 Task: Create a due date automation trigger when advanced on, 2 working days before a card is due add content with a description not ending with resume at 11:00 AM.
Action: Mouse moved to (1006, 74)
Screenshot: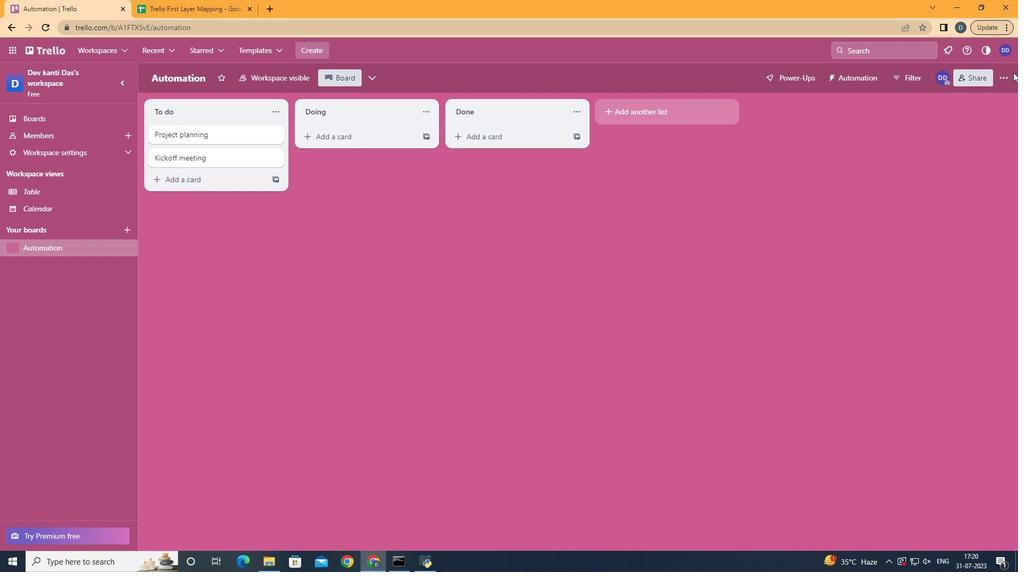 
Action: Mouse pressed left at (1006, 74)
Screenshot: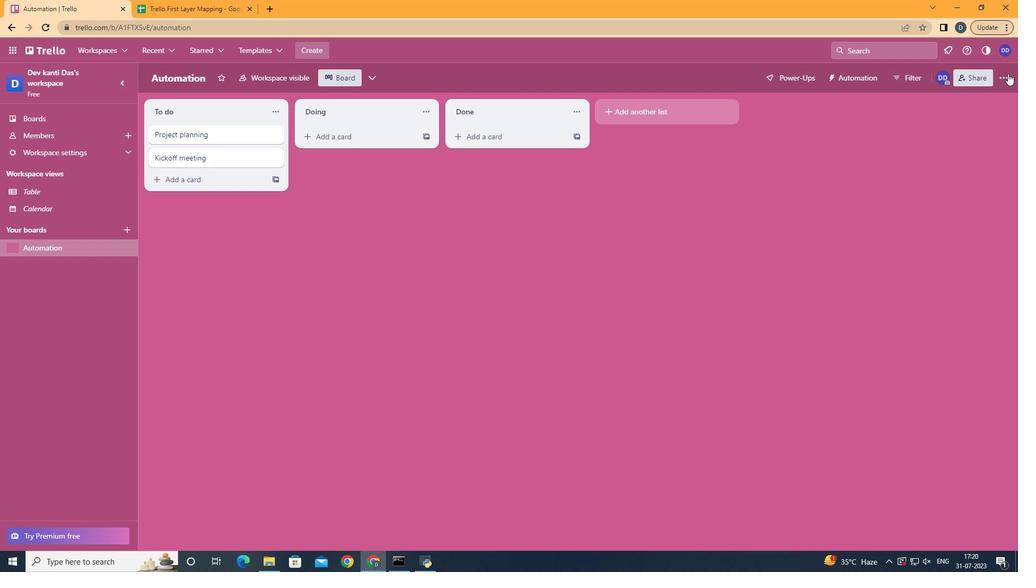 
Action: Mouse moved to (918, 223)
Screenshot: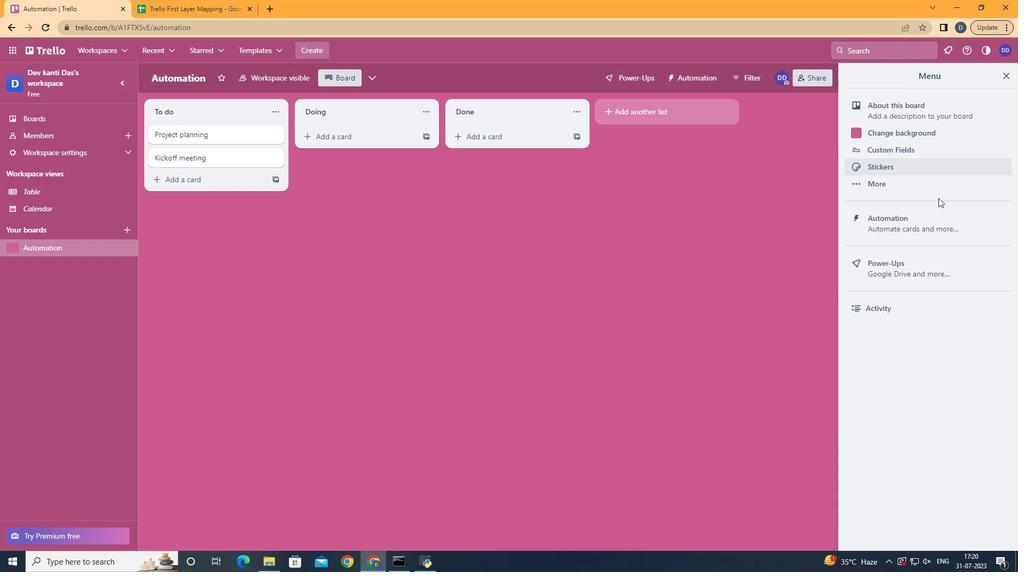 
Action: Mouse pressed left at (918, 223)
Screenshot: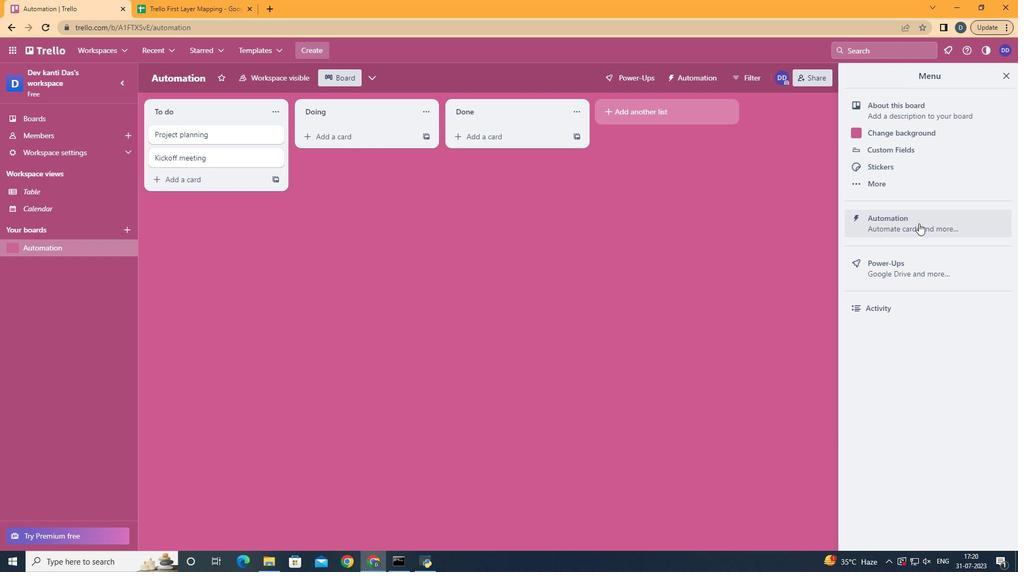 
Action: Mouse moved to (217, 200)
Screenshot: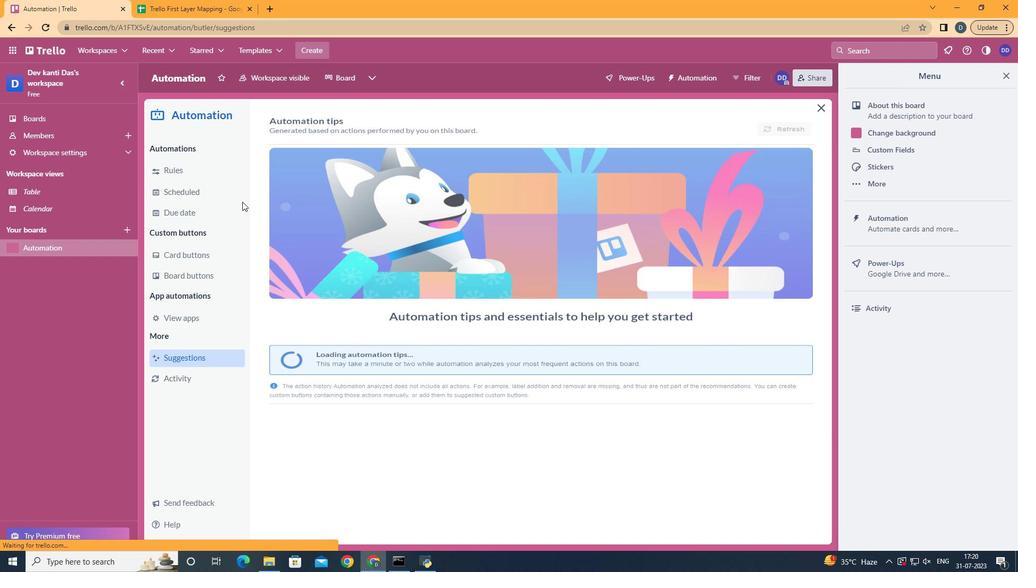 
Action: Mouse pressed left at (217, 200)
Screenshot: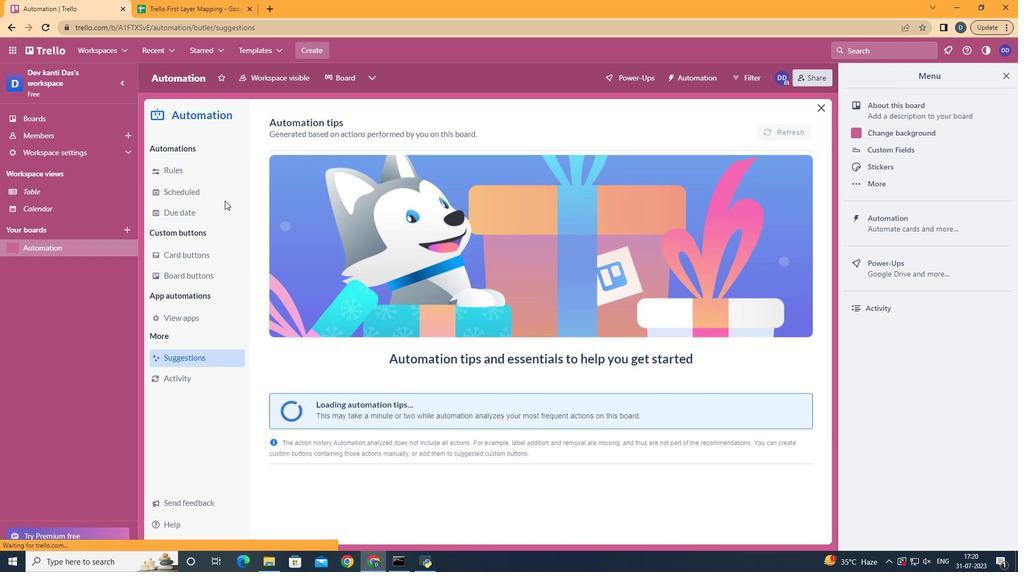 
Action: Mouse moved to (205, 206)
Screenshot: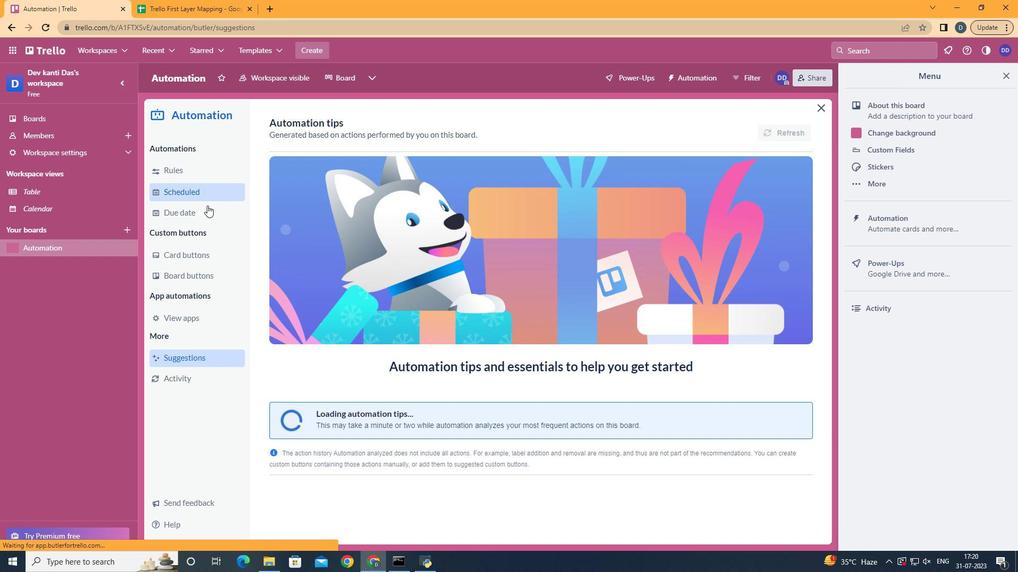 
Action: Mouse pressed left at (205, 206)
Screenshot: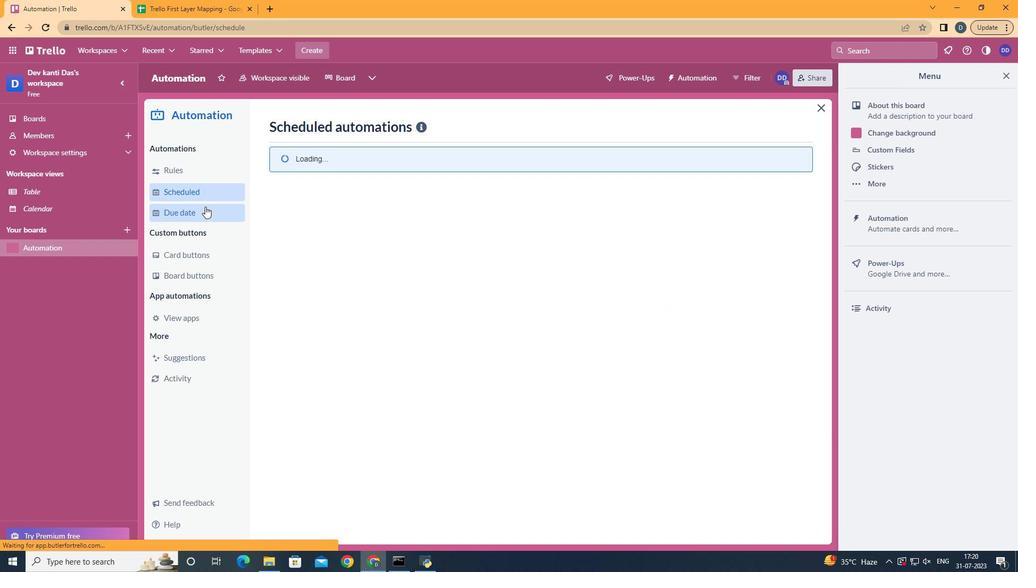 
Action: Mouse moved to (742, 124)
Screenshot: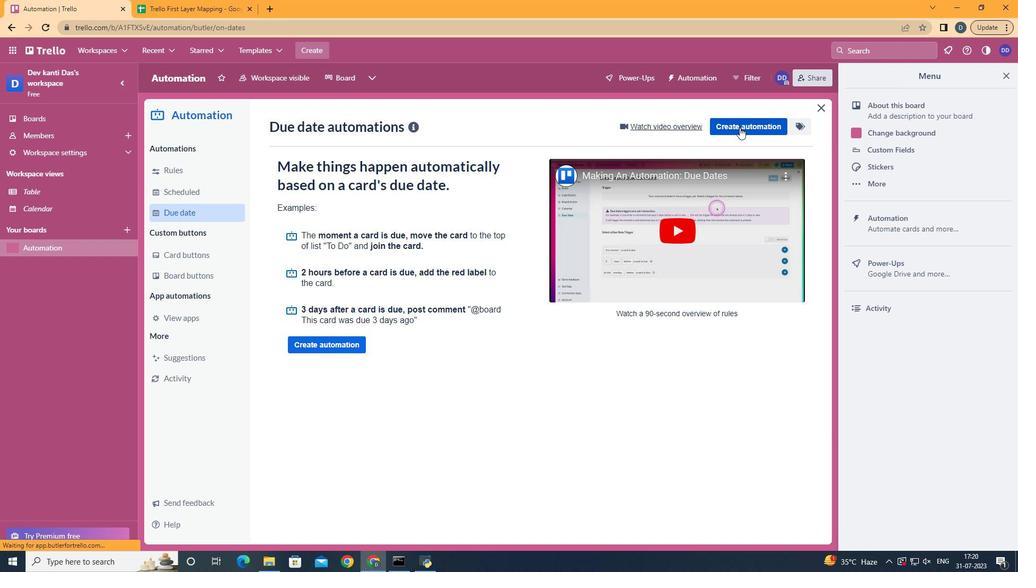 
Action: Mouse pressed left at (742, 124)
Screenshot: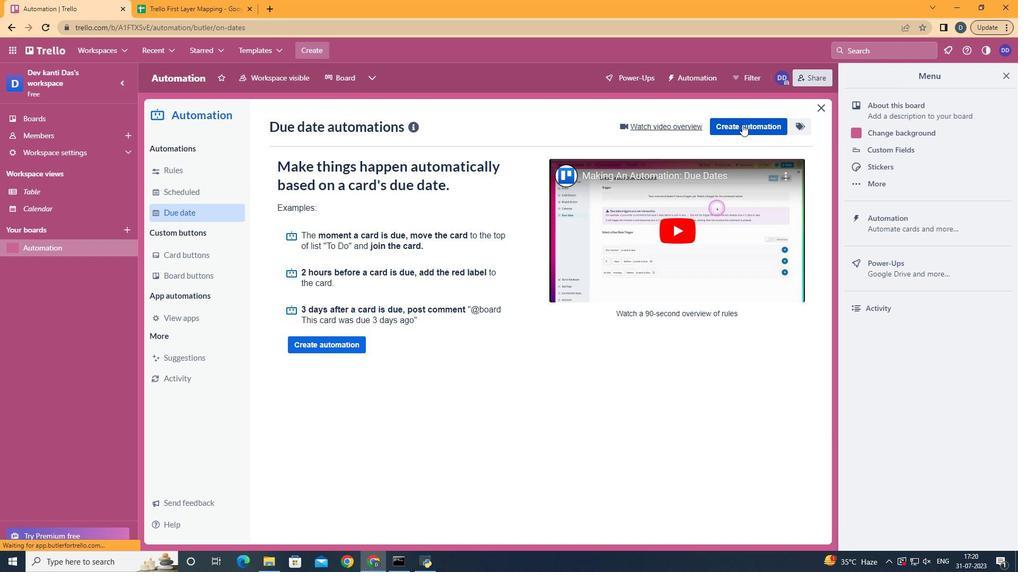 
Action: Mouse moved to (563, 224)
Screenshot: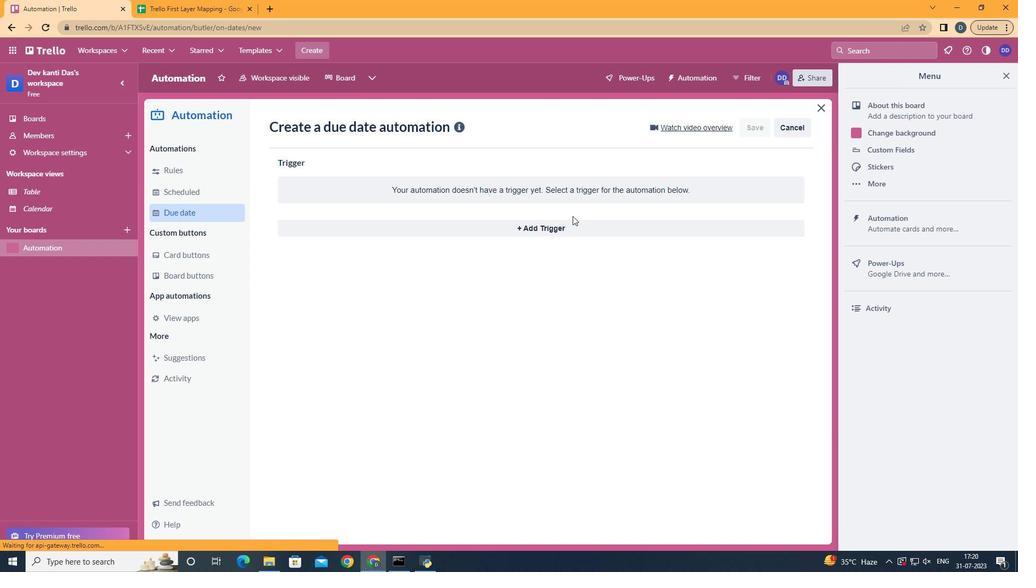 
Action: Mouse pressed left at (563, 224)
Screenshot: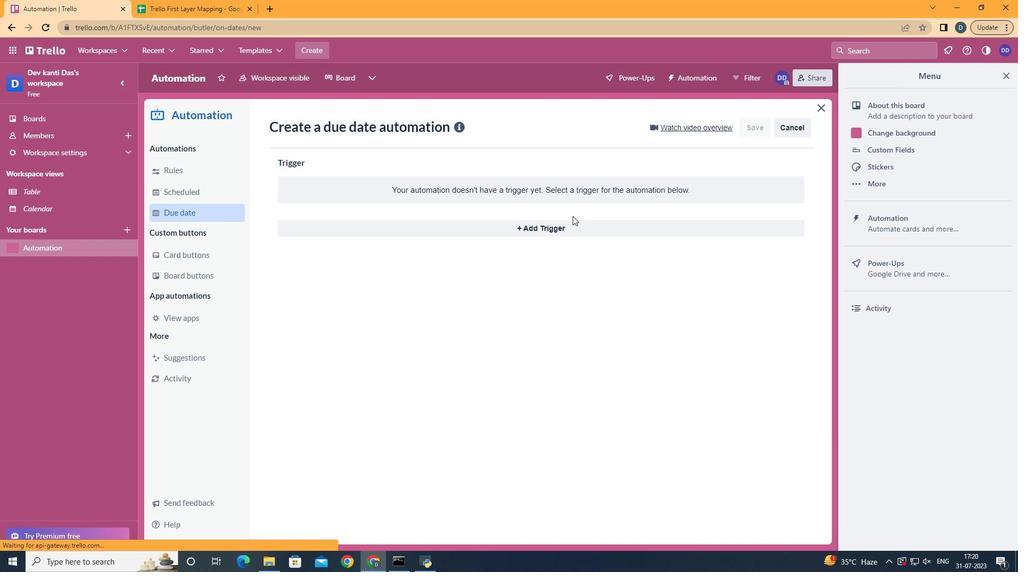 
Action: Mouse moved to (347, 432)
Screenshot: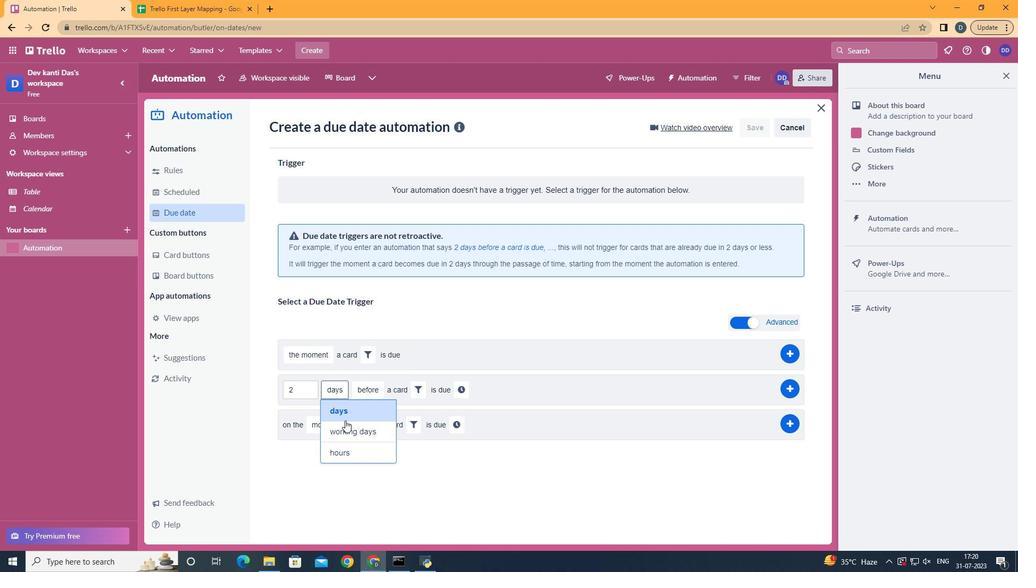 
Action: Mouse pressed left at (347, 432)
Screenshot: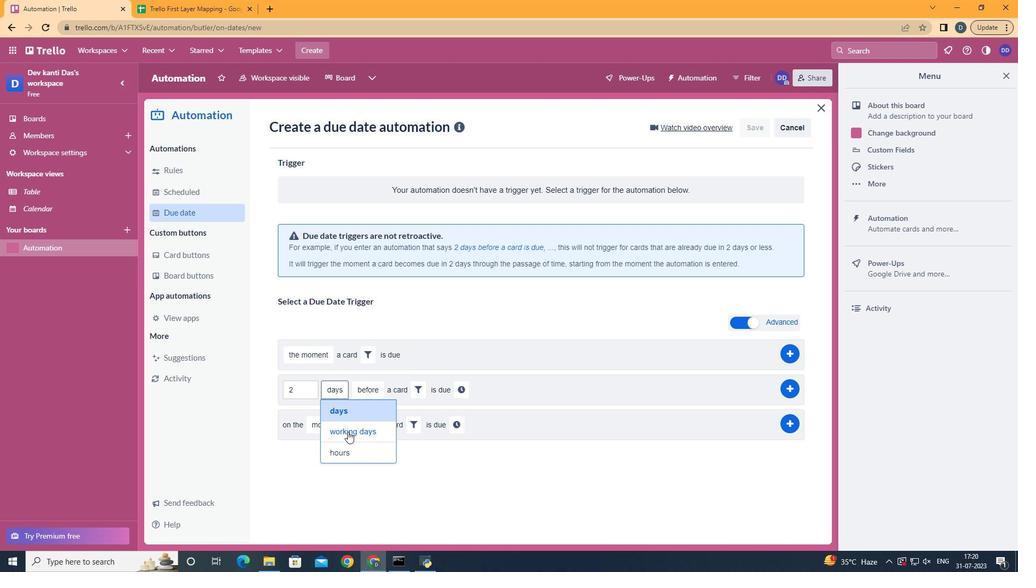 
Action: Mouse moved to (444, 391)
Screenshot: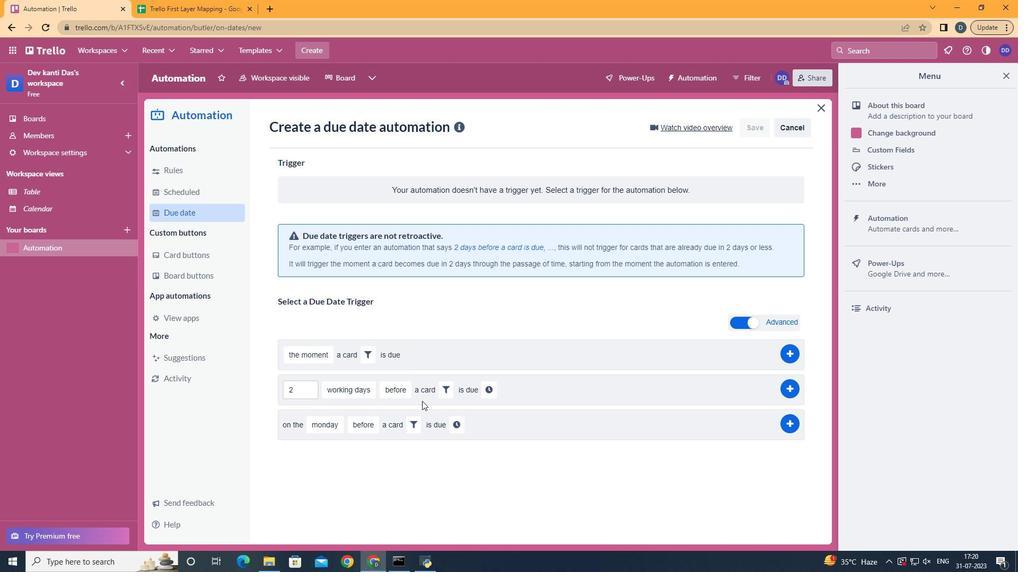 
Action: Mouse pressed left at (444, 391)
Screenshot: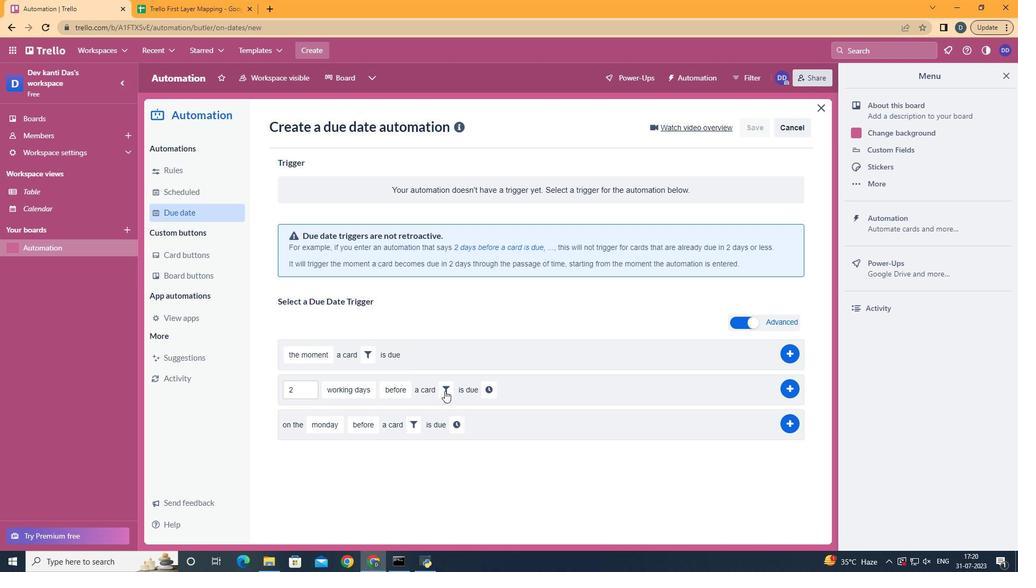 
Action: Mouse moved to (580, 426)
Screenshot: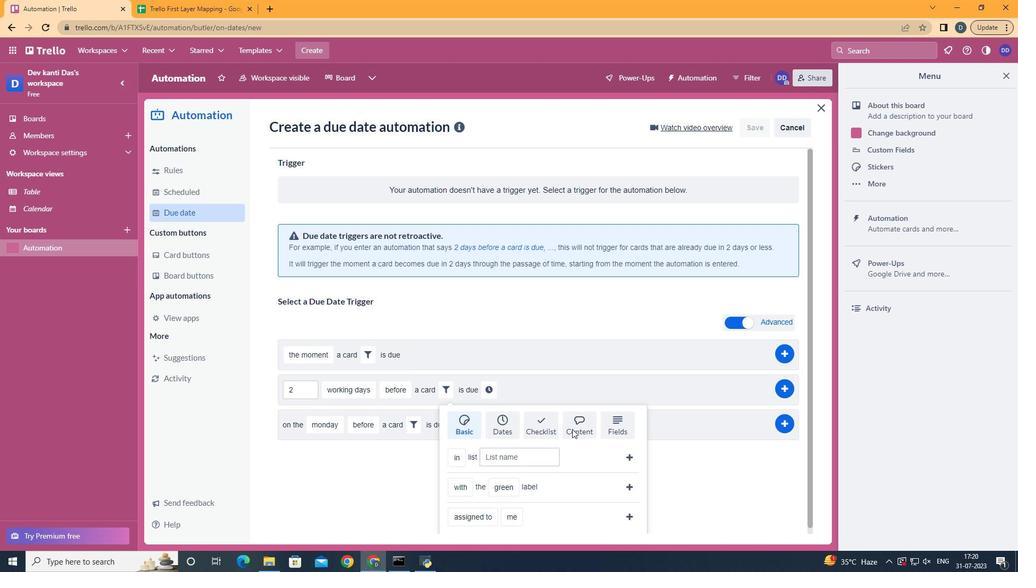
Action: Mouse pressed left at (580, 426)
Screenshot: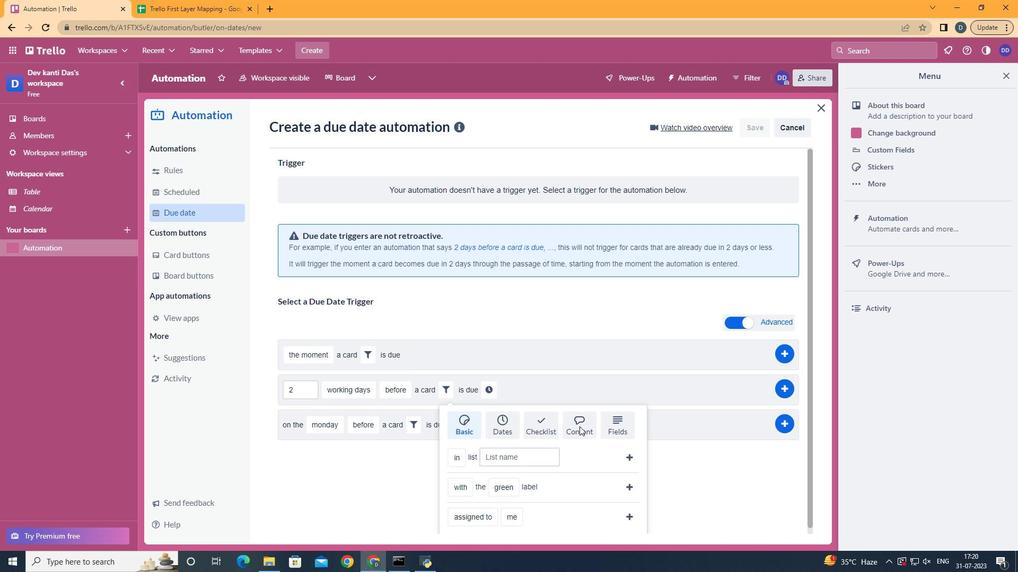 
Action: Mouse moved to (489, 495)
Screenshot: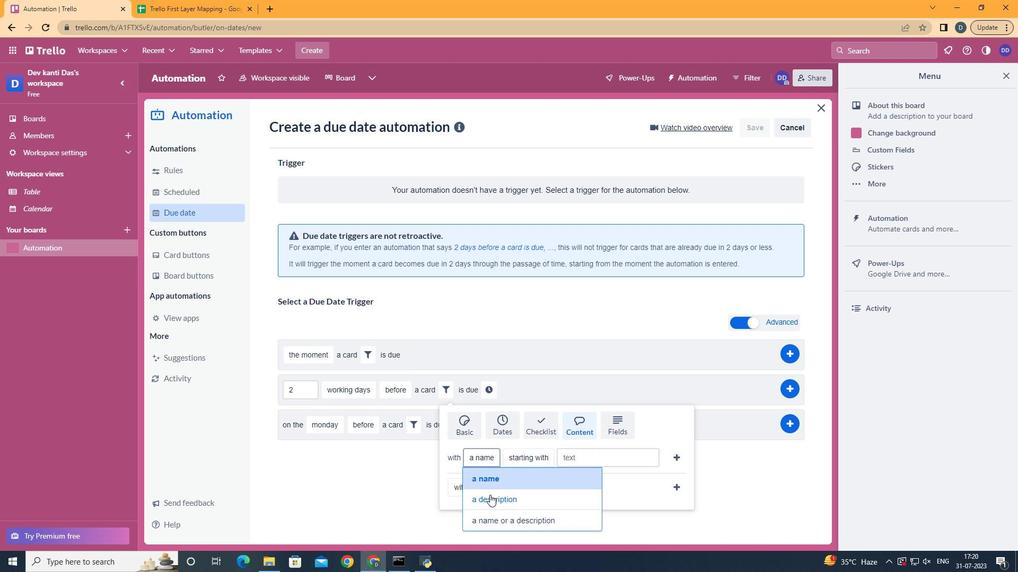 
Action: Mouse pressed left at (489, 495)
Screenshot: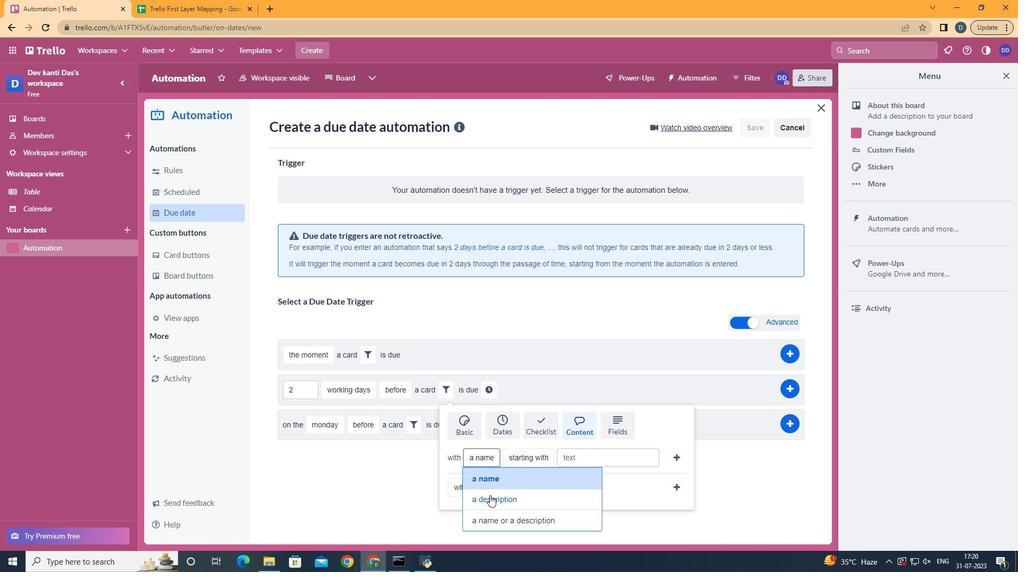 
Action: Mouse moved to (566, 415)
Screenshot: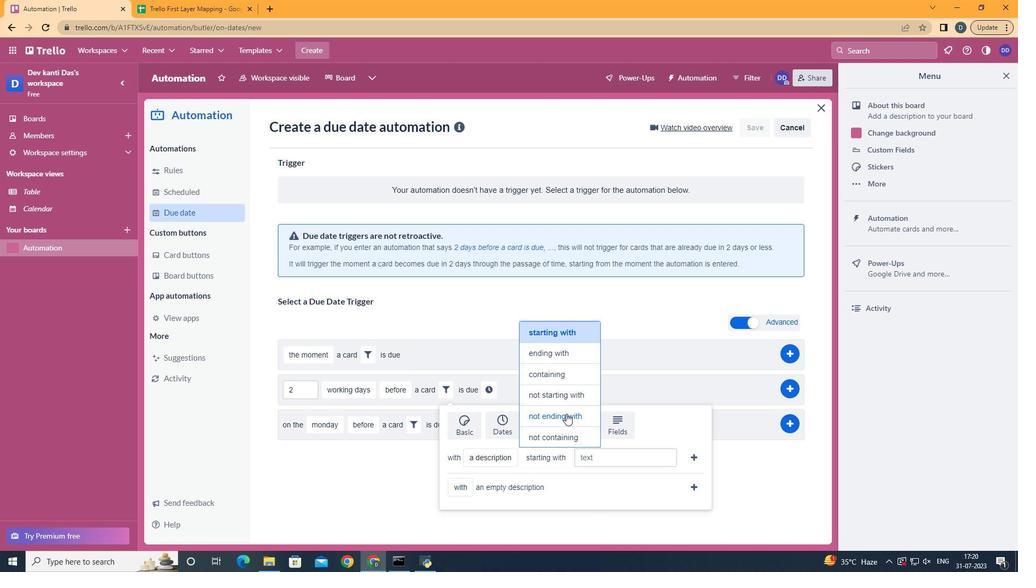 
Action: Mouse pressed left at (566, 415)
Screenshot: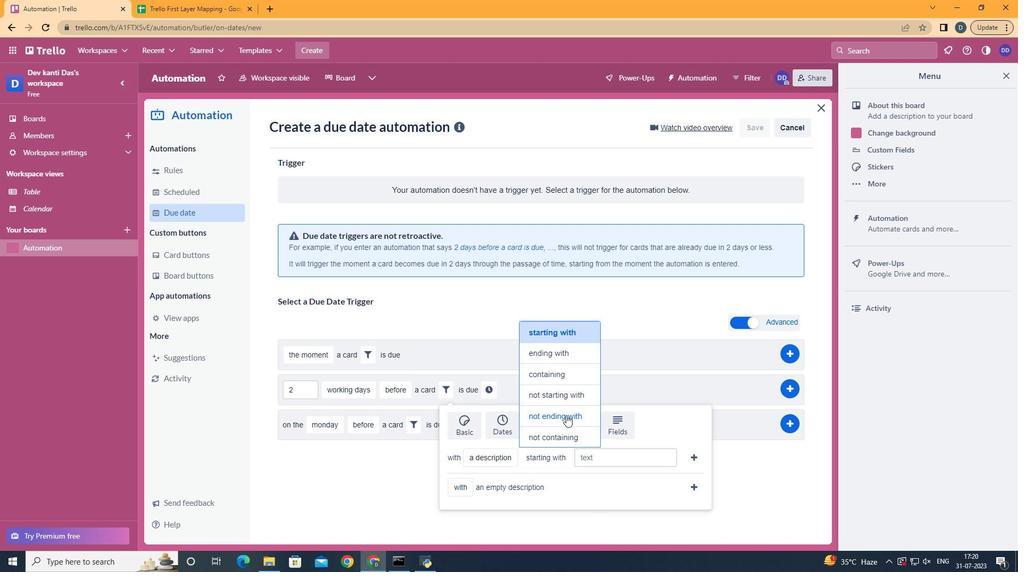 
Action: Mouse moved to (605, 458)
Screenshot: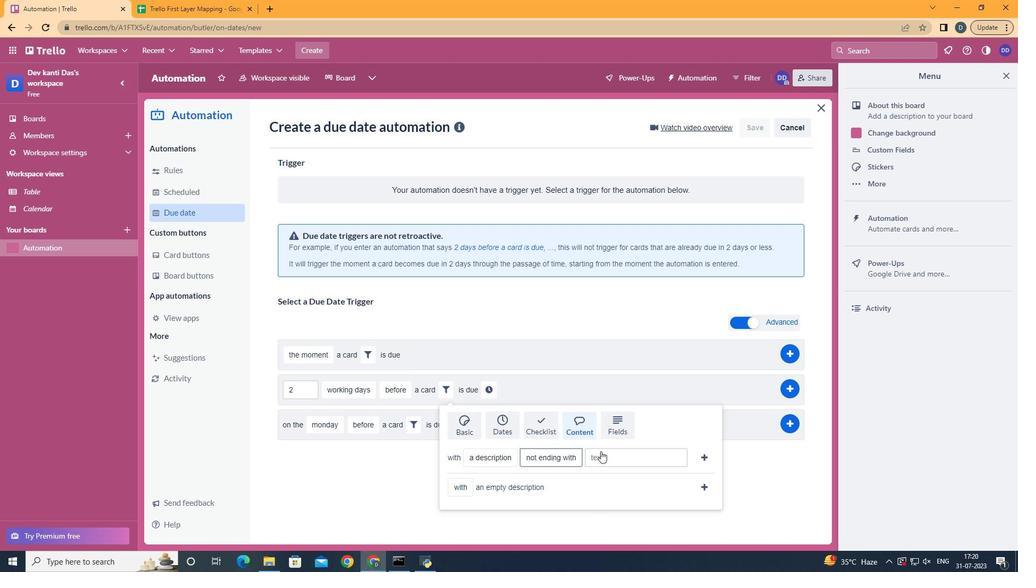 
Action: Mouse pressed left at (605, 458)
Screenshot: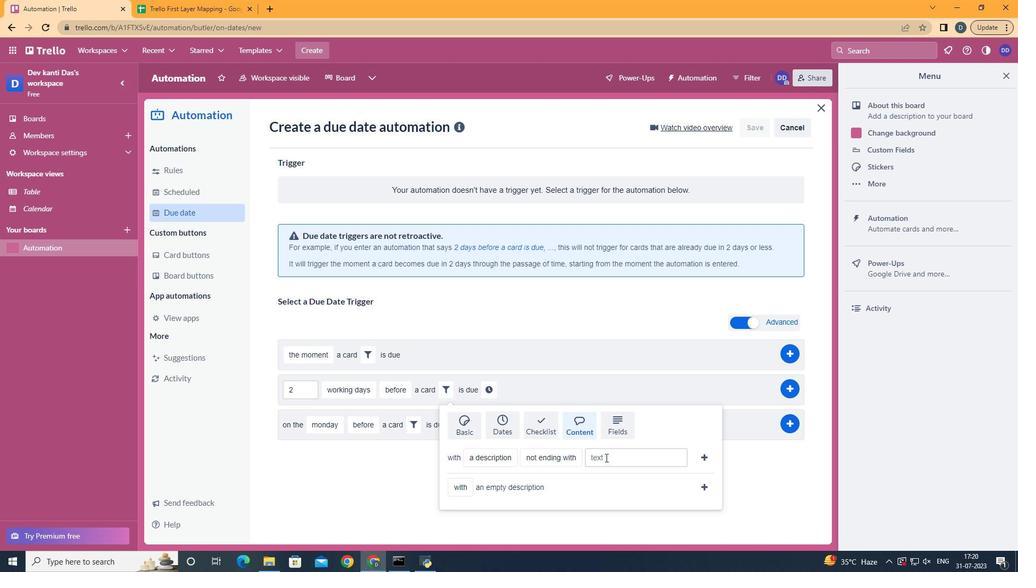
Action: Key pressed e<Key.backspace>resume
Screenshot: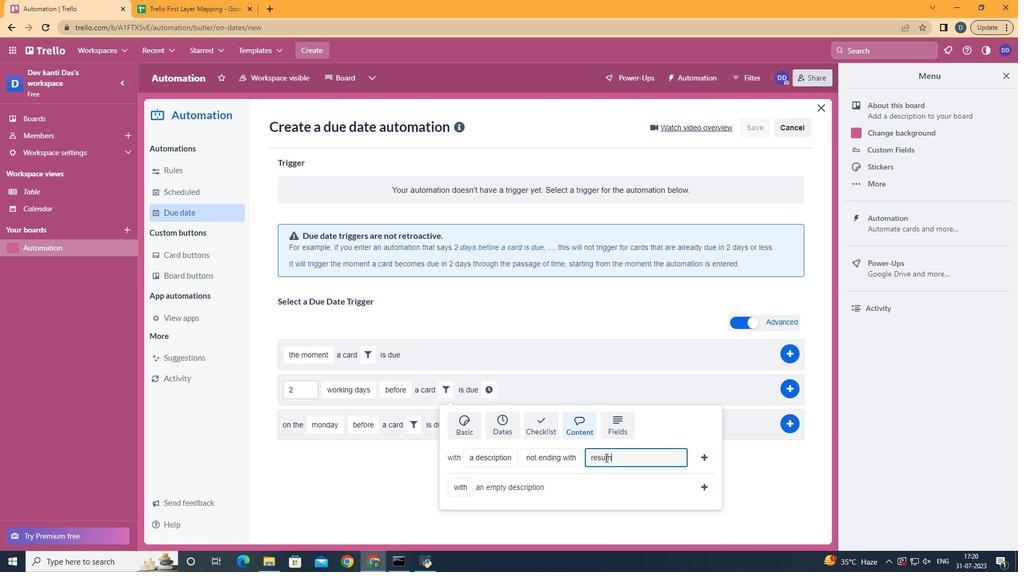 
Action: Mouse moved to (699, 455)
Screenshot: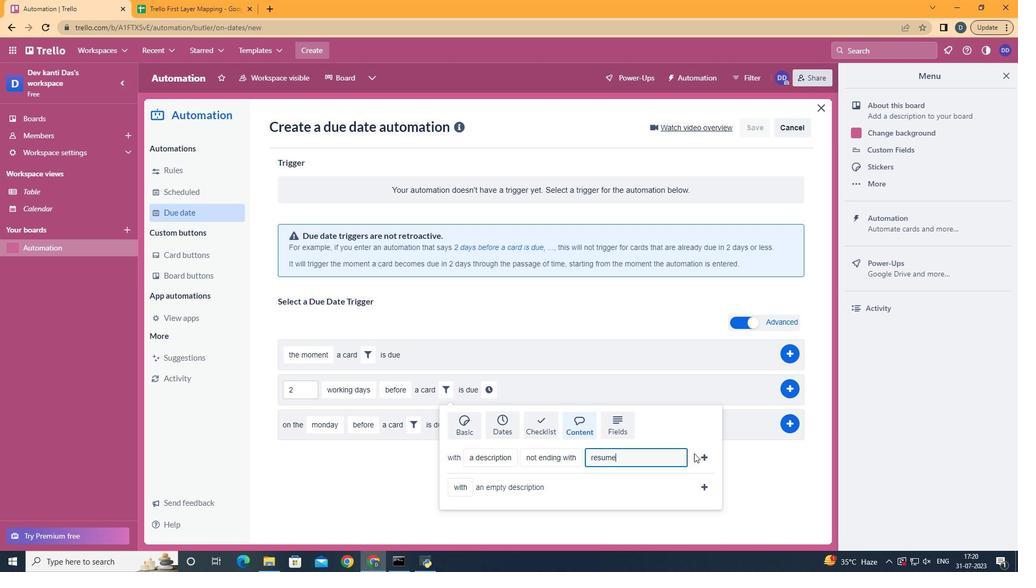 
Action: Mouse pressed left at (699, 455)
Screenshot: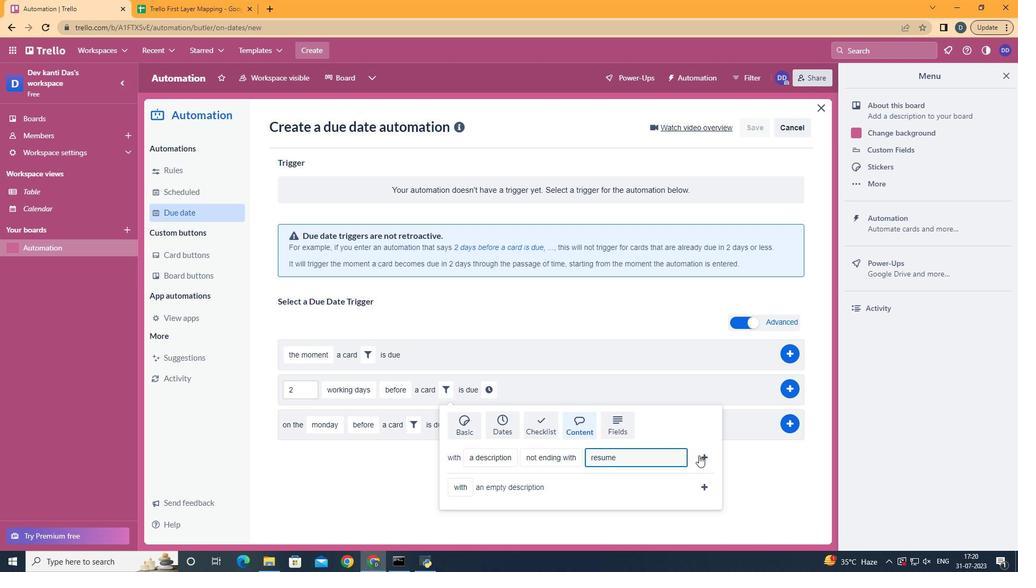 
Action: Mouse moved to (660, 397)
Screenshot: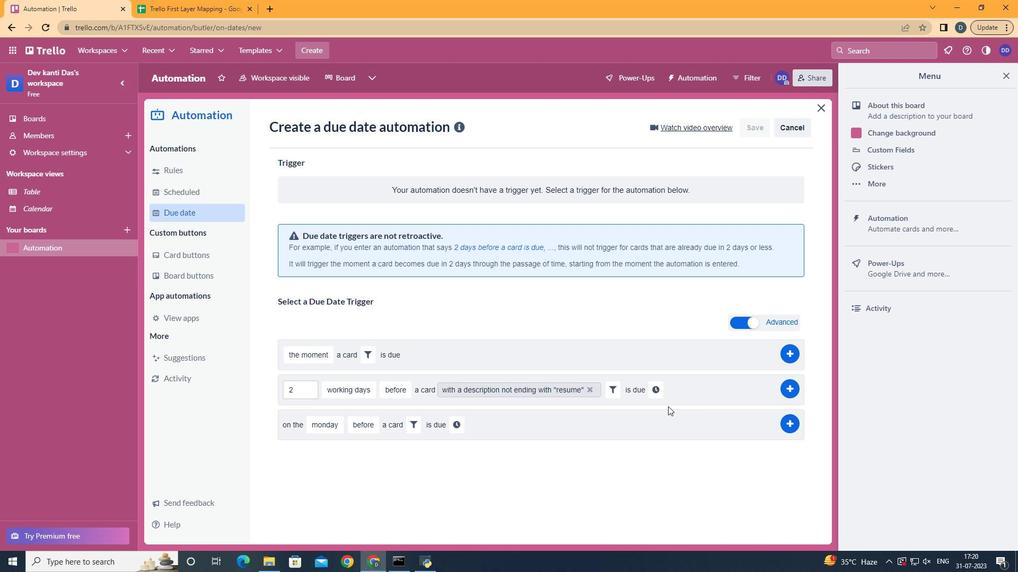
Action: Mouse pressed left at (660, 397)
Screenshot: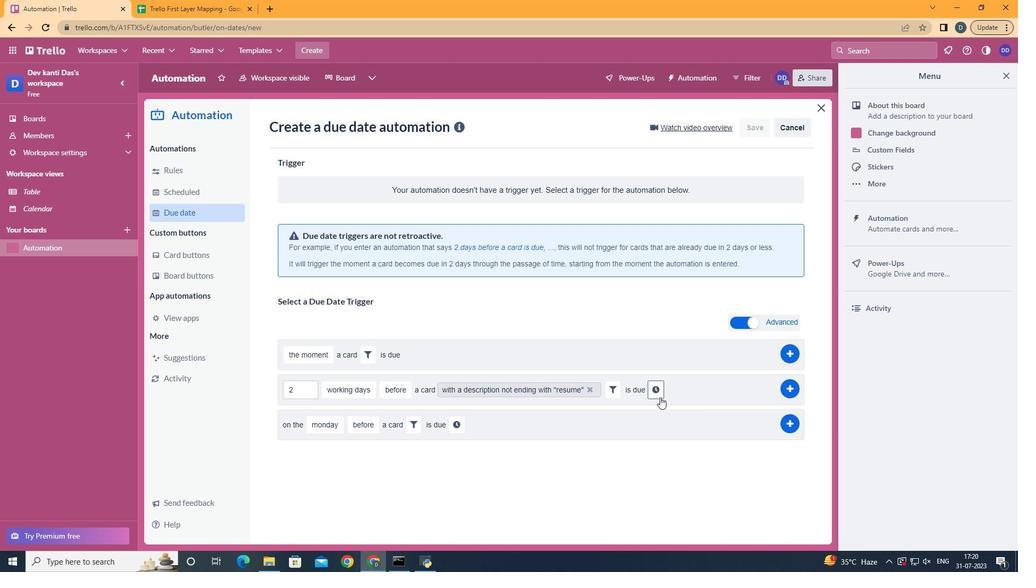 
Action: Mouse moved to (330, 411)
Screenshot: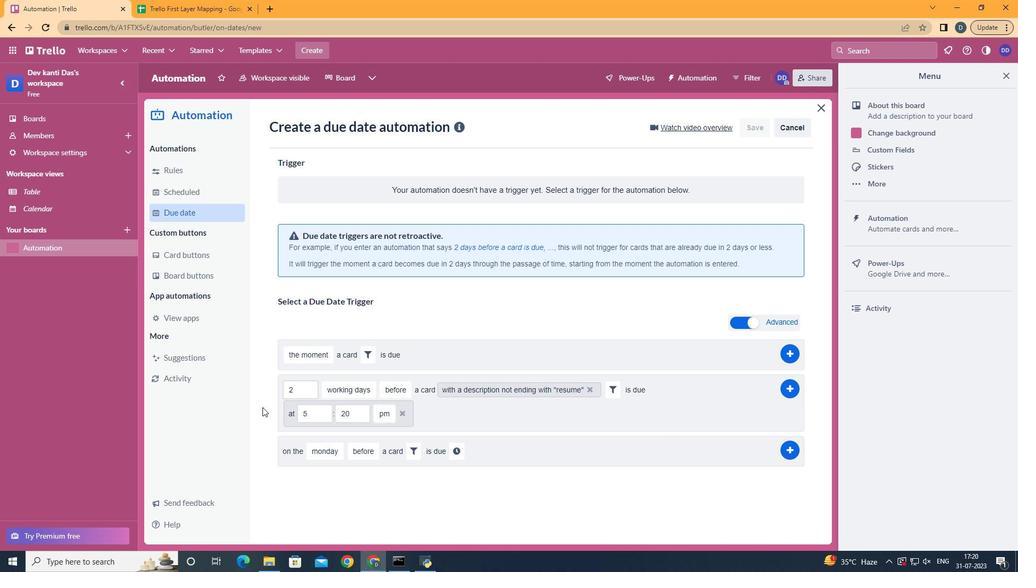 
Action: Mouse pressed left at (330, 411)
Screenshot: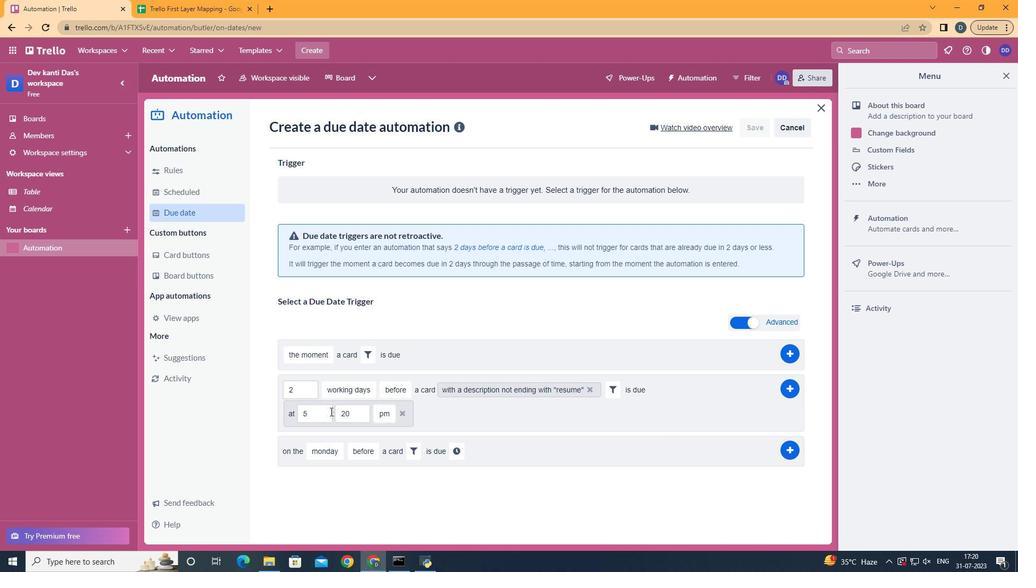 
Action: Key pressed <Key.backspace>11
Screenshot: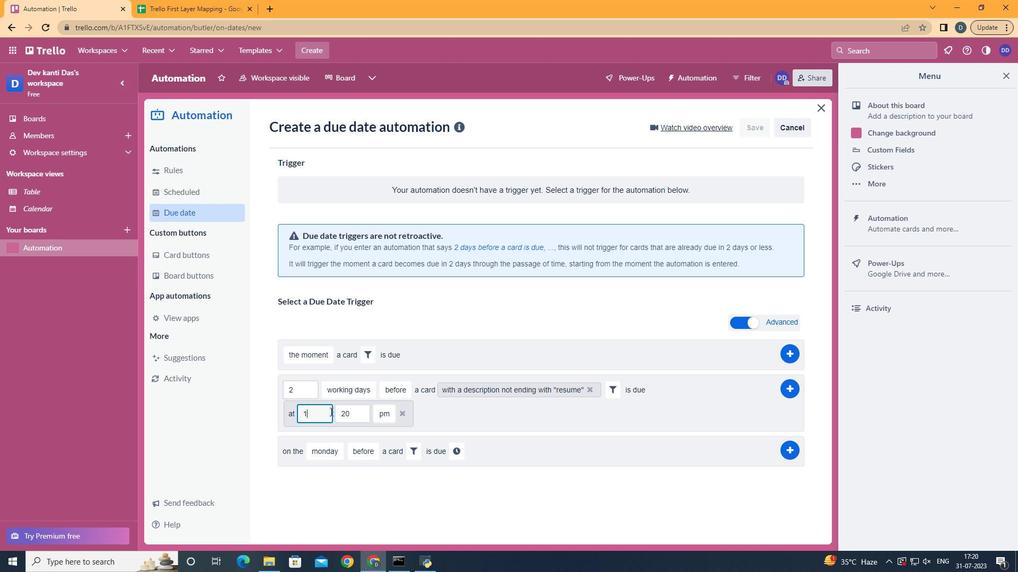 
Action: Mouse moved to (352, 415)
Screenshot: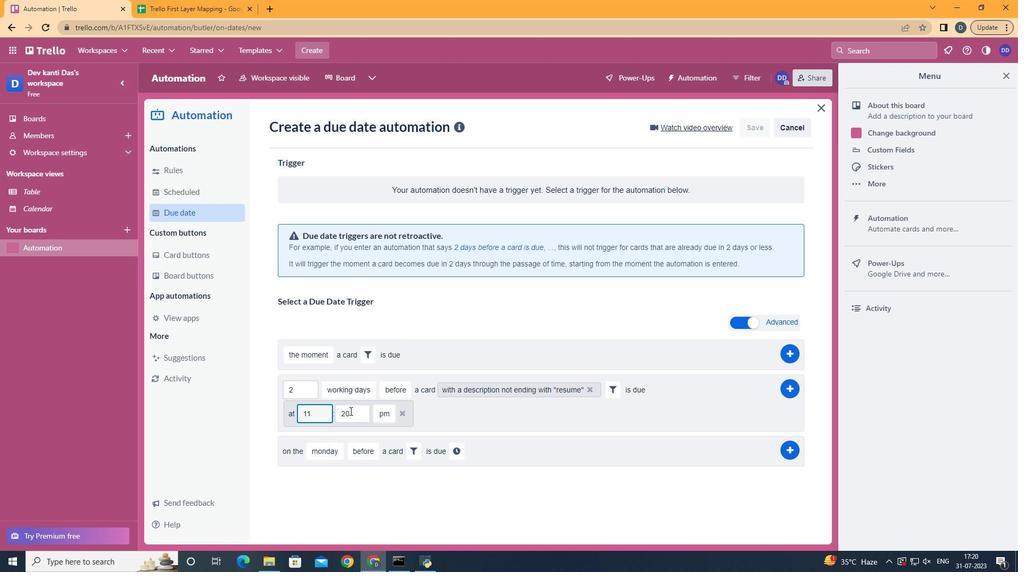 
Action: Mouse pressed left at (352, 415)
Screenshot: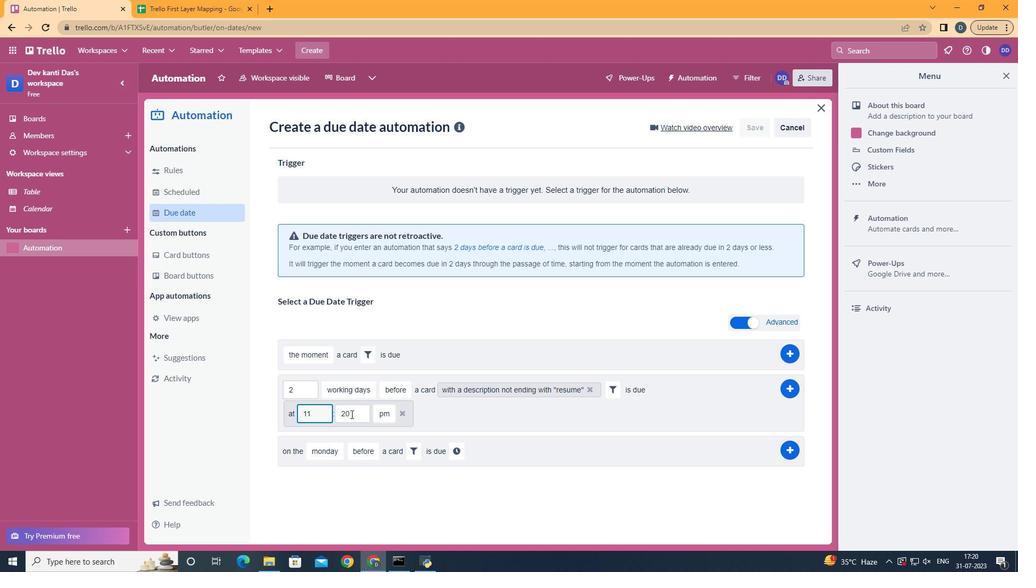 
Action: Mouse moved to (351, 417)
Screenshot: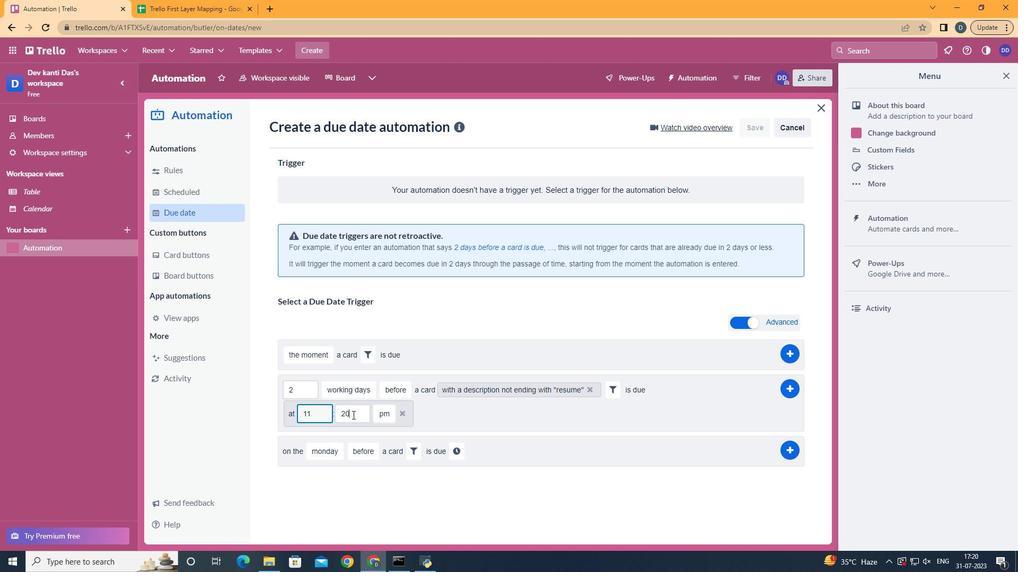 
Action: Key pressed <Key.backspace><Key.backspace>00
Screenshot: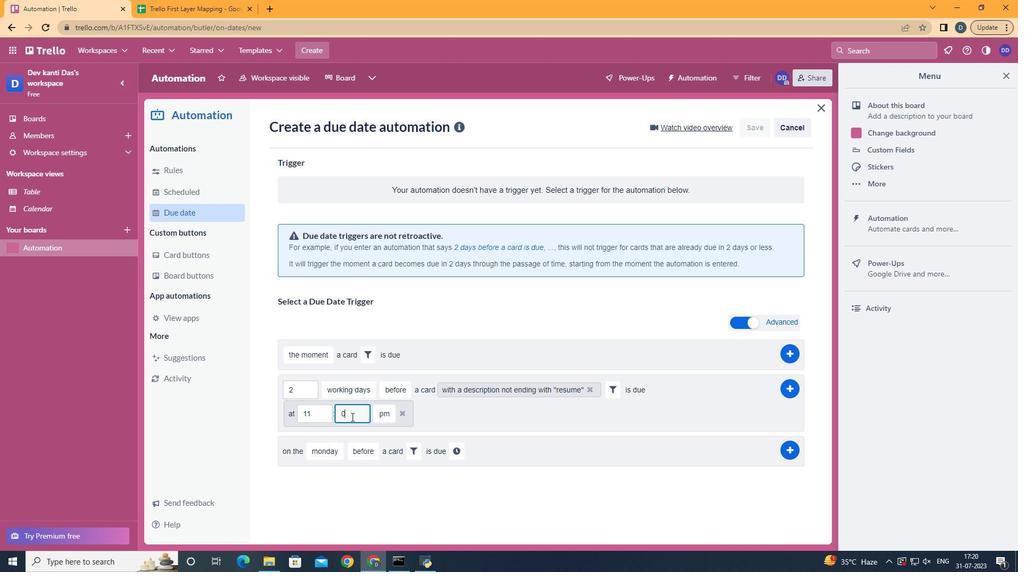 
Action: Mouse moved to (393, 430)
Screenshot: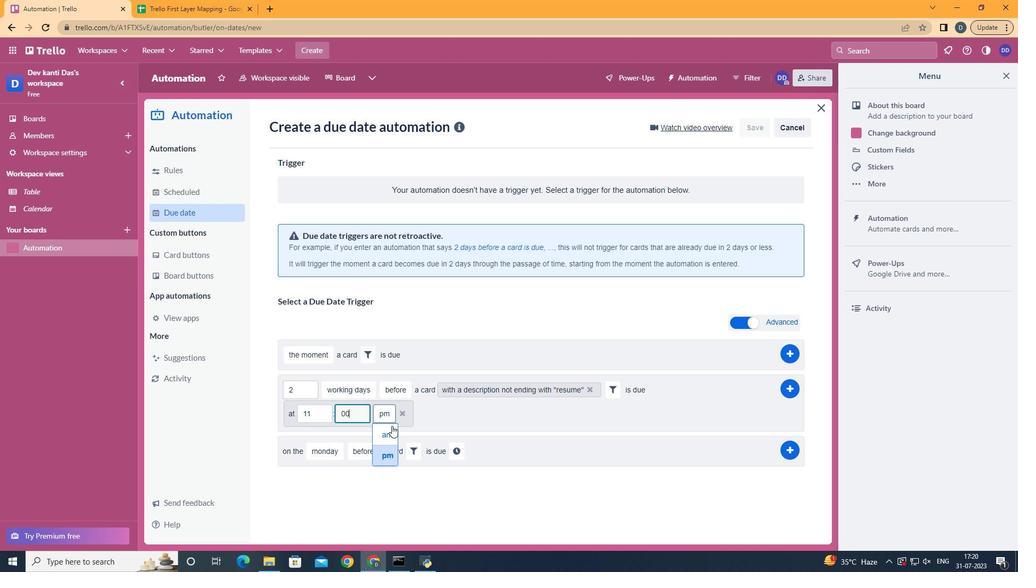 
Action: Mouse pressed left at (393, 430)
Screenshot: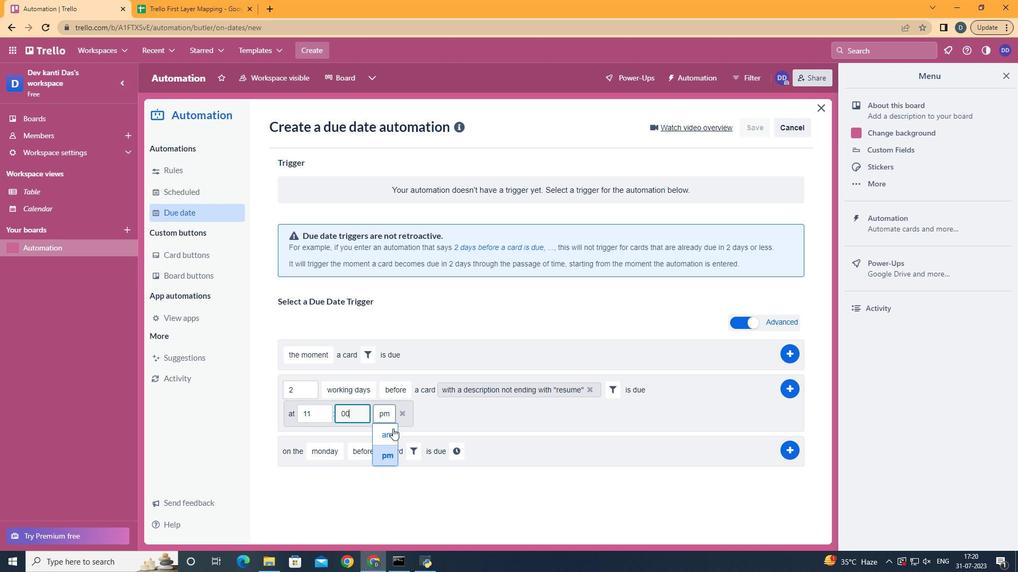 
Action: Mouse moved to (793, 383)
Screenshot: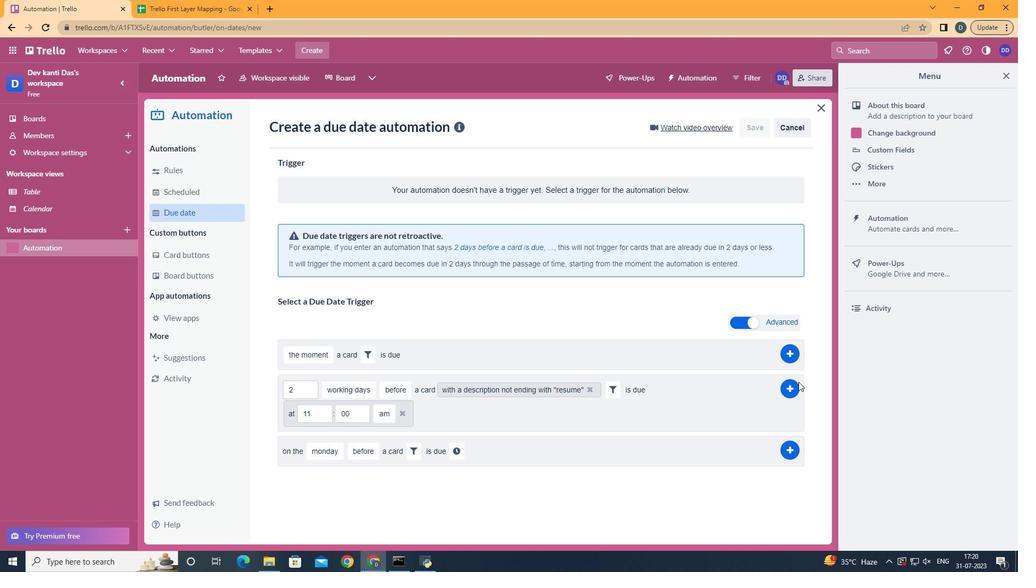 
Action: Mouse pressed left at (793, 383)
Screenshot: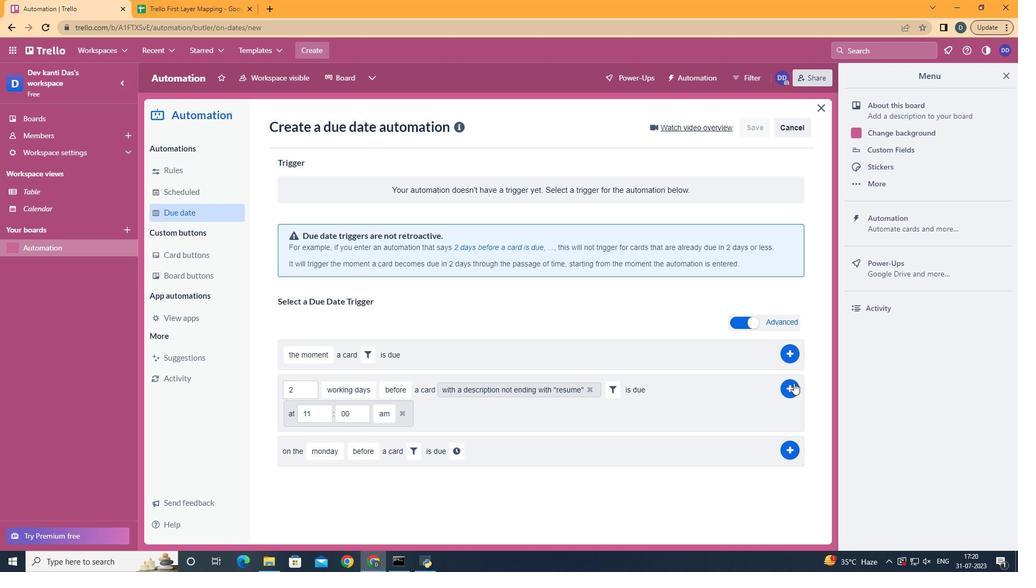 
Action: Mouse moved to (447, 274)
Screenshot: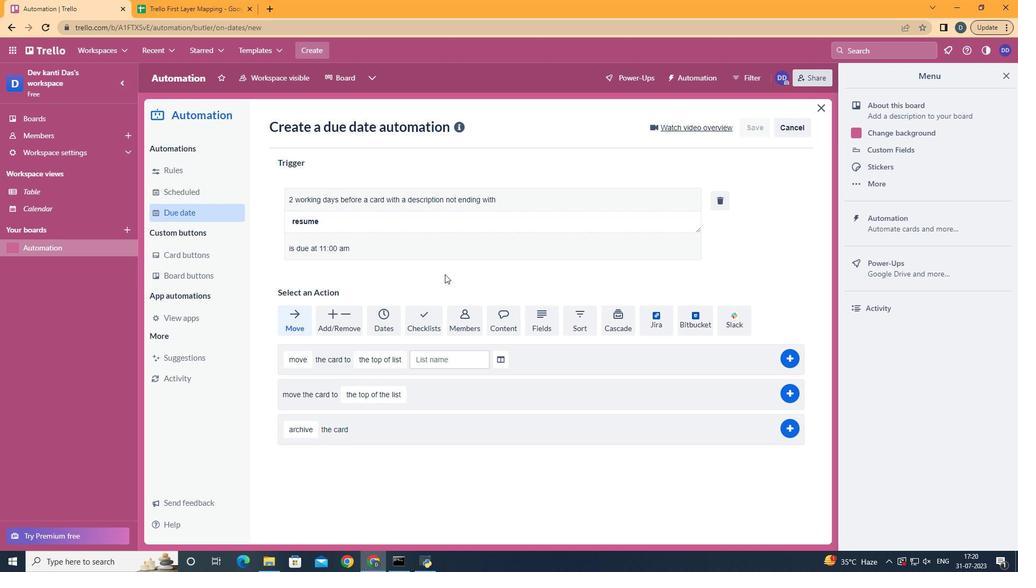 
